 Task: Implement a script that asks the user for cloud storage credentials and performs file uploads/downloads.
Action: Mouse moved to (382, 314)
Screenshot: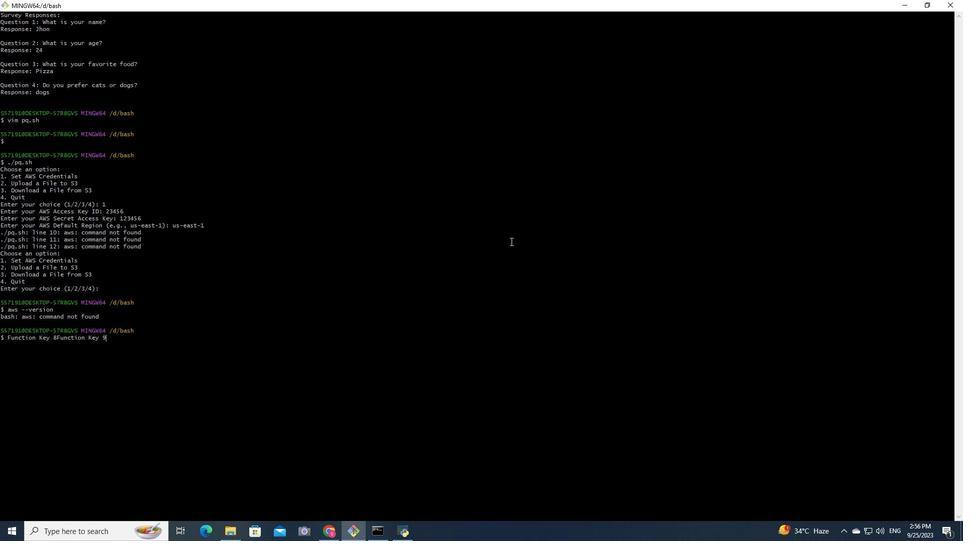 
Action: Mouse pressed left at (382, 314)
Screenshot: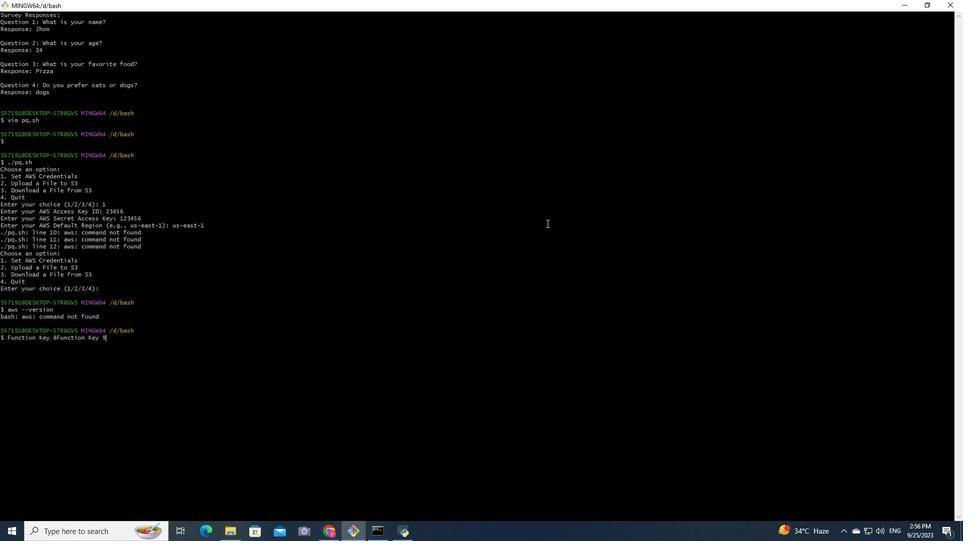 
Action: Mouse moved to (546, 223)
Screenshot: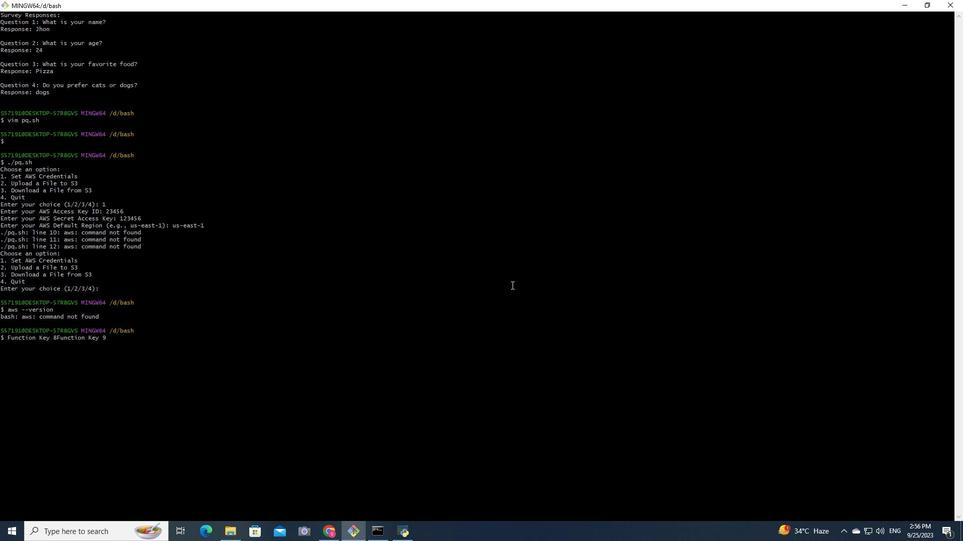 
Action: Mouse pressed left at (546, 223)
Screenshot: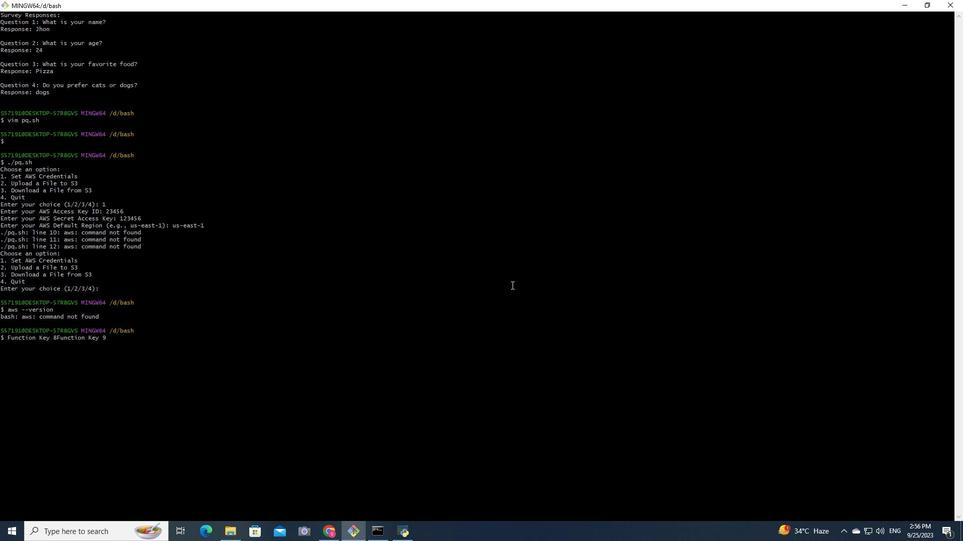 
Action: Mouse moved to (511, 285)
Screenshot: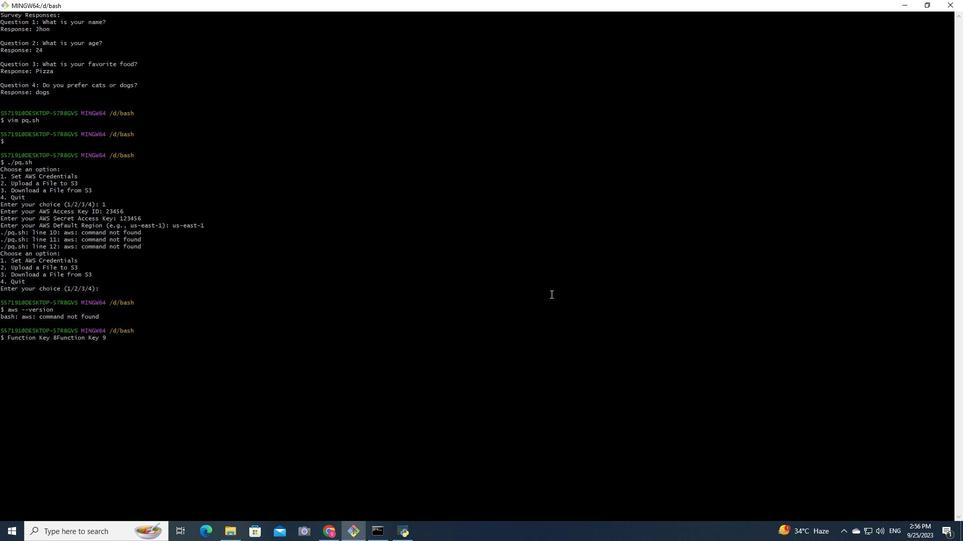 
Action: Mouse pressed left at (511, 285)
Screenshot: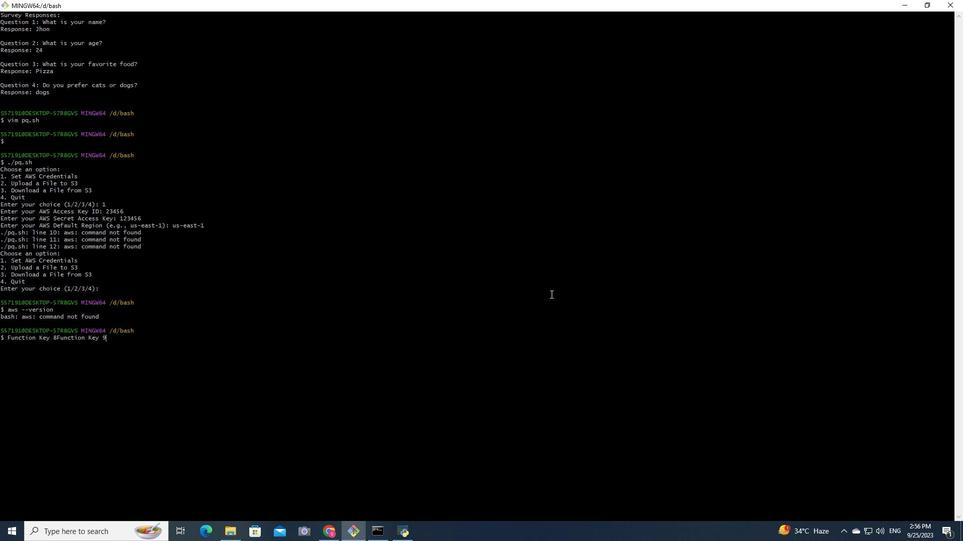 
Action: Mouse moved to (550, 294)
Screenshot: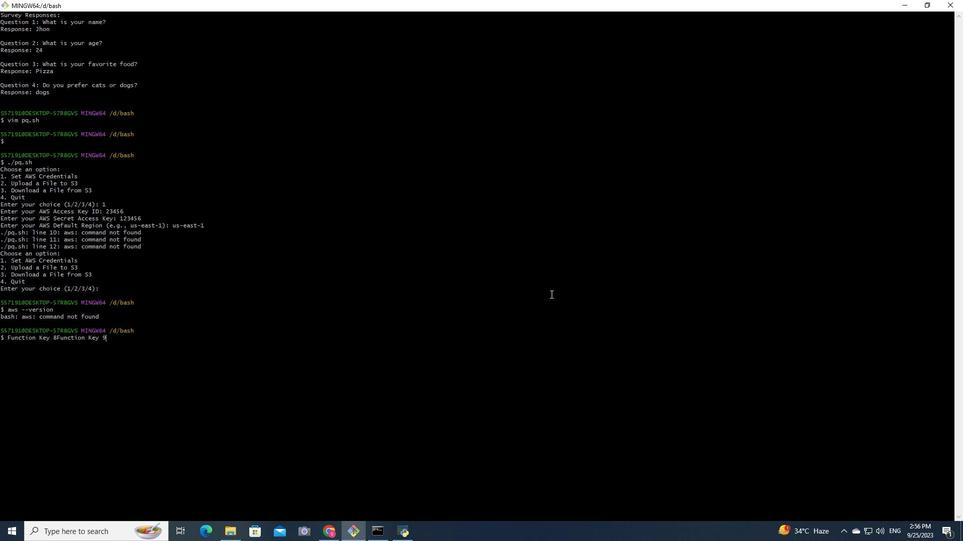 
Action: Mouse pressed left at (550, 294)
Screenshot: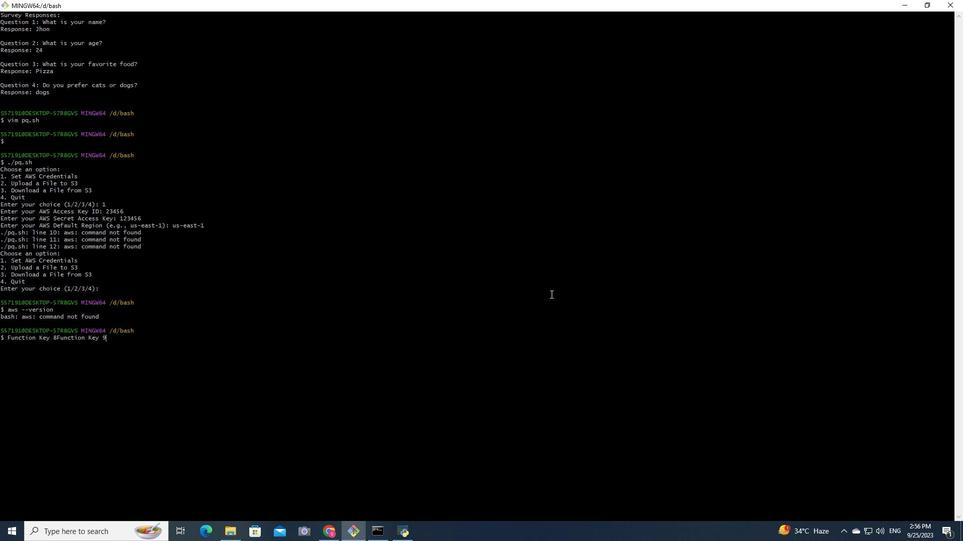 
Action: Mouse moved to (287, 230)
Screenshot: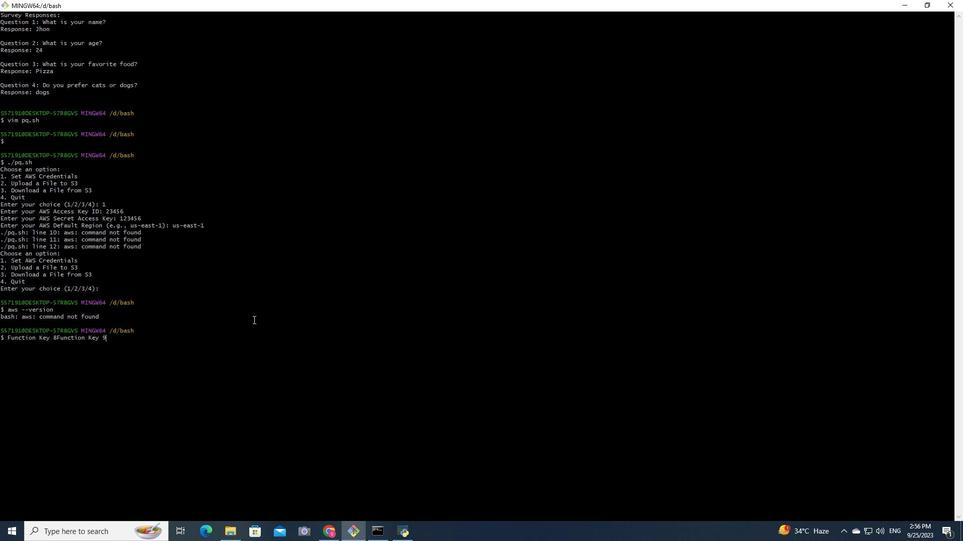 
Action: Mouse pressed left at (287, 230)
Screenshot: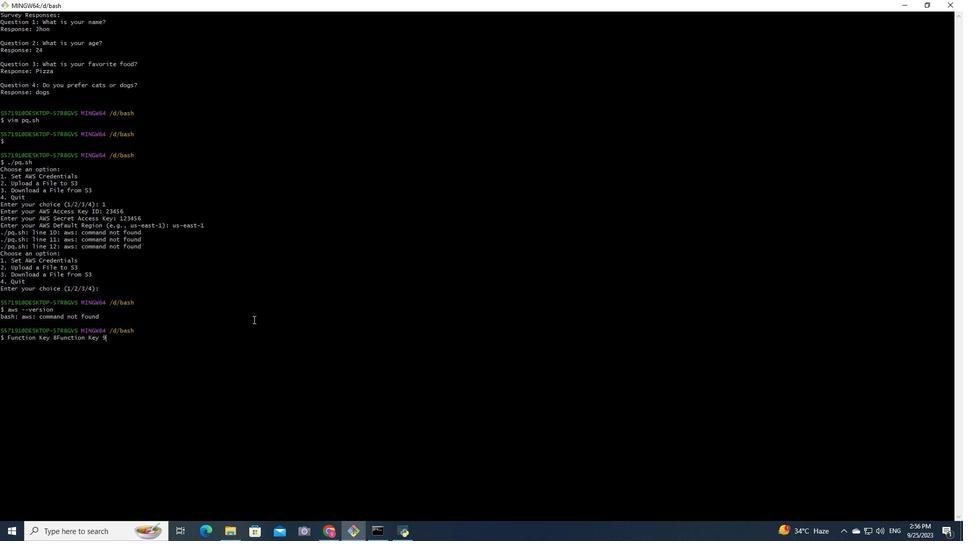 
Action: Mouse moved to (253, 320)
Screenshot: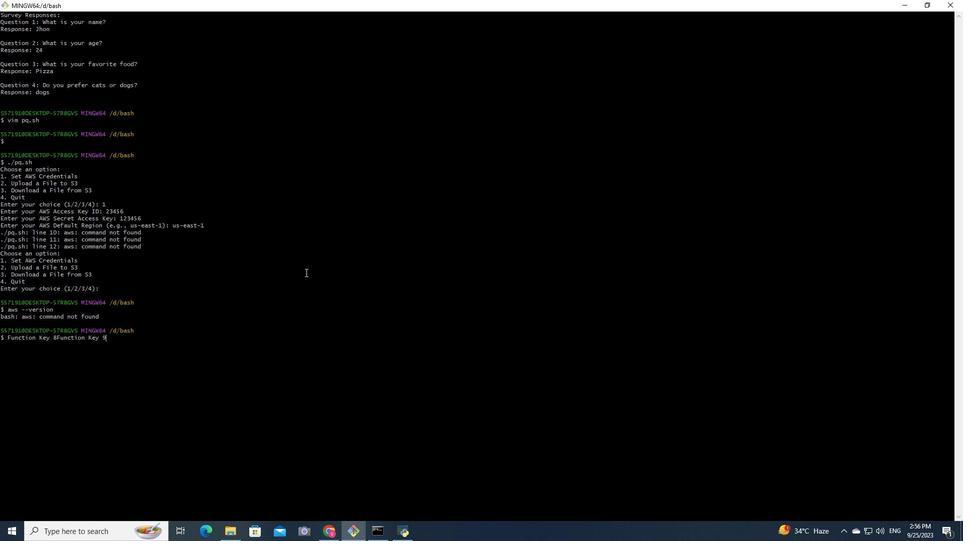 
Action: Mouse pressed left at (253, 320)
Screenshot: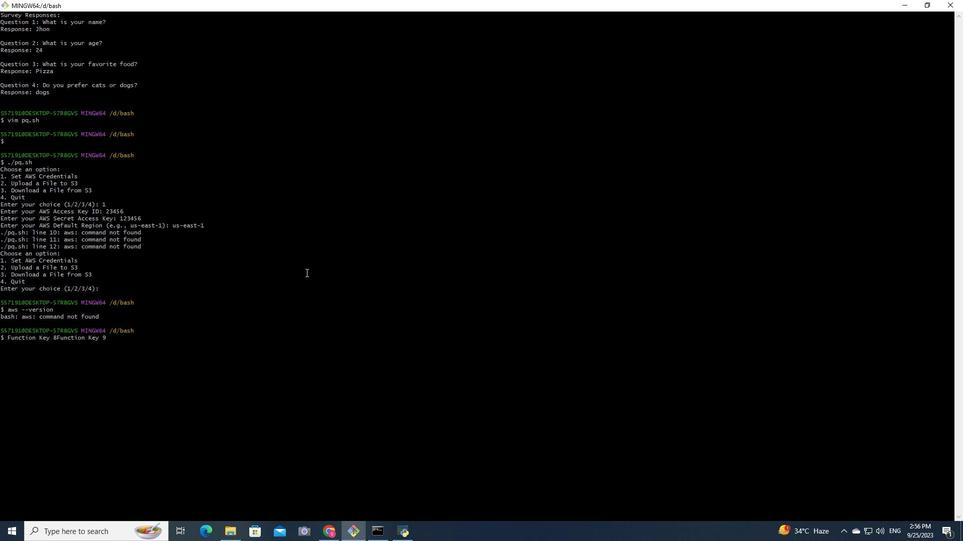 
Action: Mouse moved to (306, 272)
Screenshot: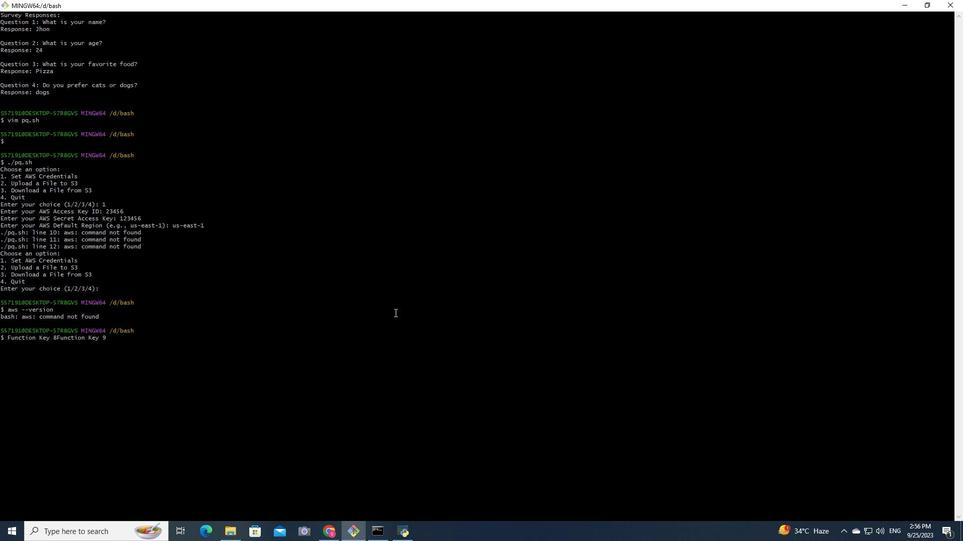 
Action: Mouse pressed left at (306, 272)
Screenshot: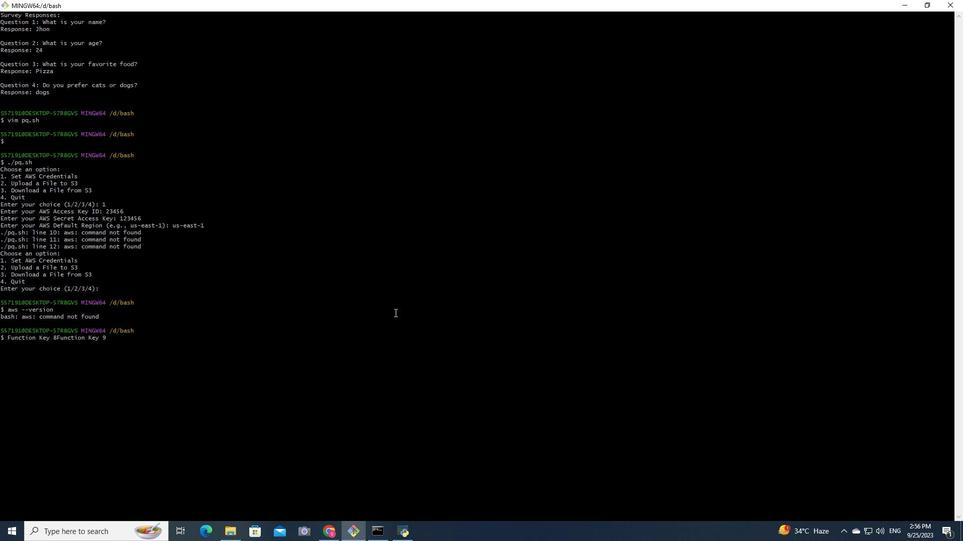 
Action: Mouse moved to (394, 313)
Screenshot: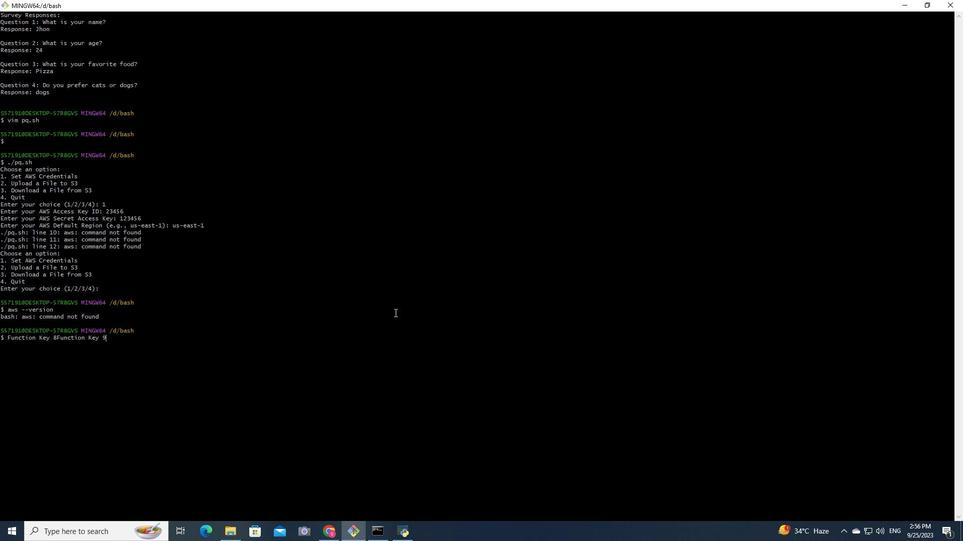 
Action: Mouse pressed left at (394, 313)
Screenshot: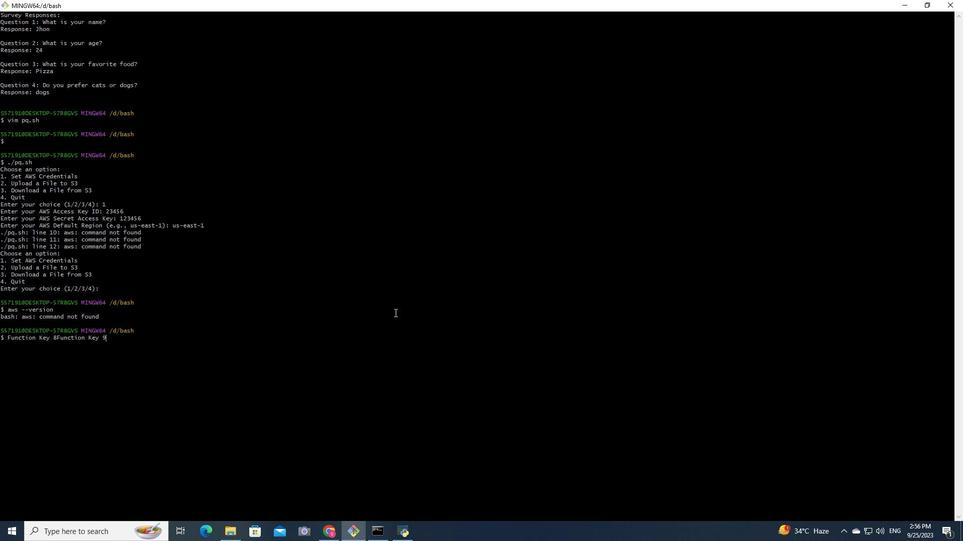 
